 Task: Look for products from Nixie Sparkling Water only.
Action: Mouse pressed left at (21, 80)
Screenshot: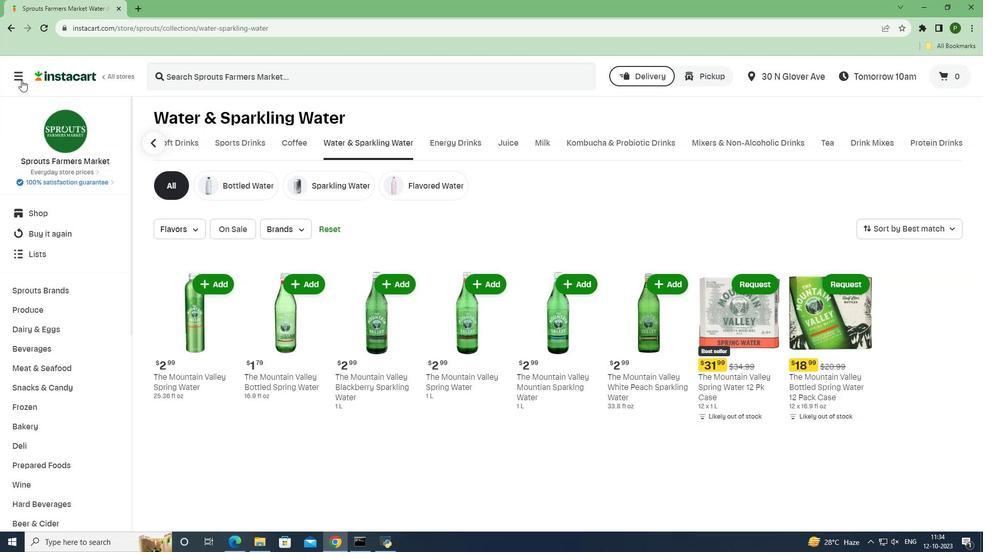 
Action: Mouse moved to (39, 269)
Screenshot: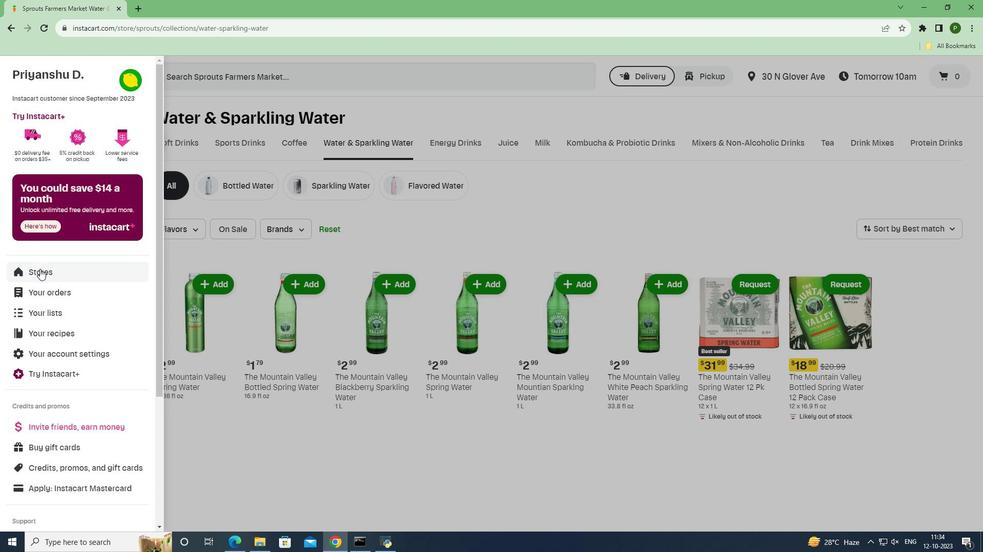 
Action: Mouse pressed left at (39, 269)
Screenshot: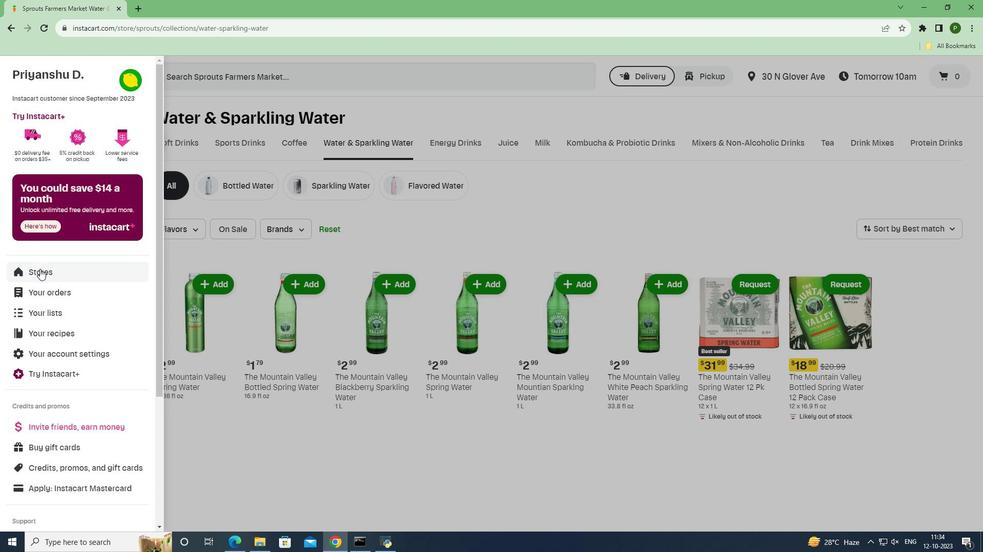 
Action: Mouse moved to (232, 118)
Screenshot: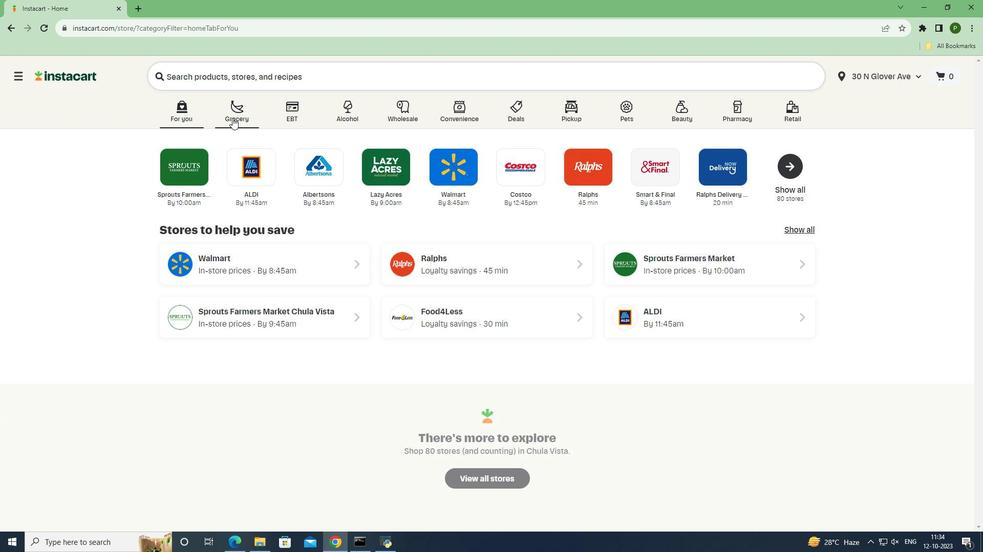 
Action: Mouse pressed left at (232, 118)
Screenshot: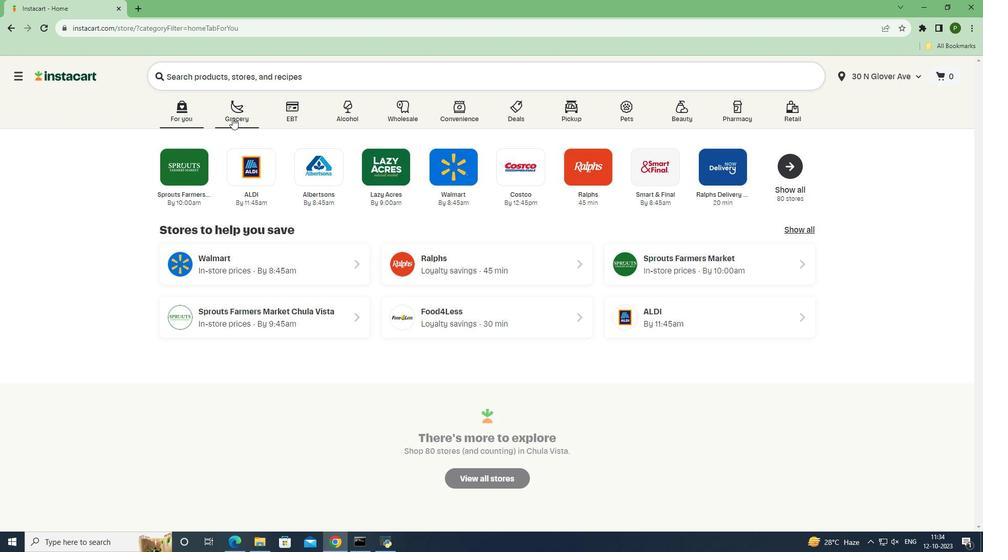 
Action: Mouse moved to (410, 244)
Screenshot: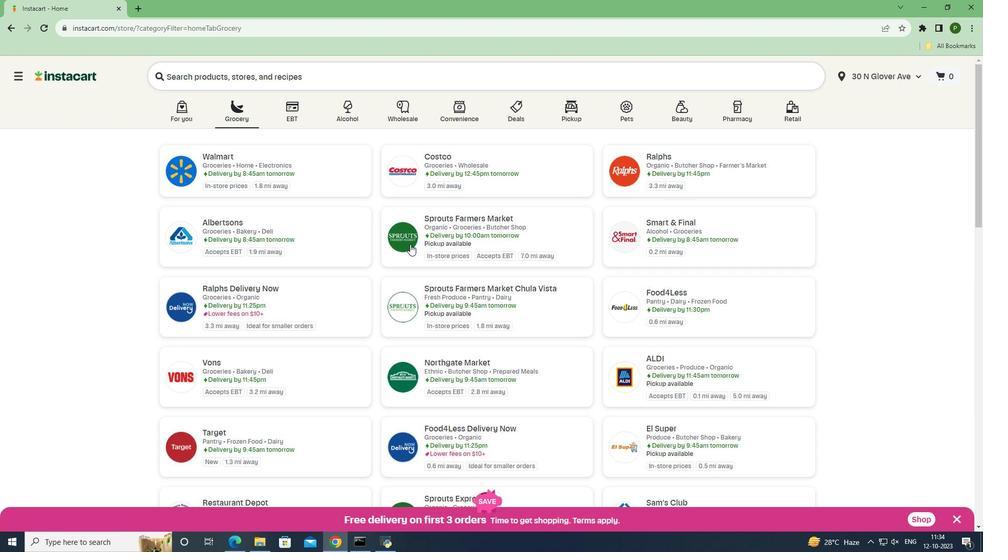 
Action: Mouse pressed left at (410, 244)
Screenshot: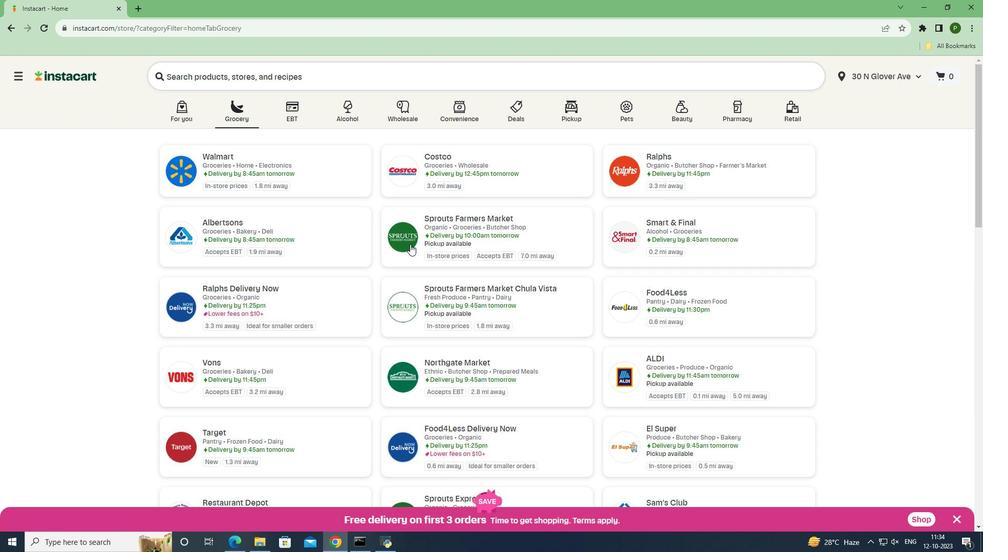 
Action: Mouse moved to (61, 352)
Screenshot: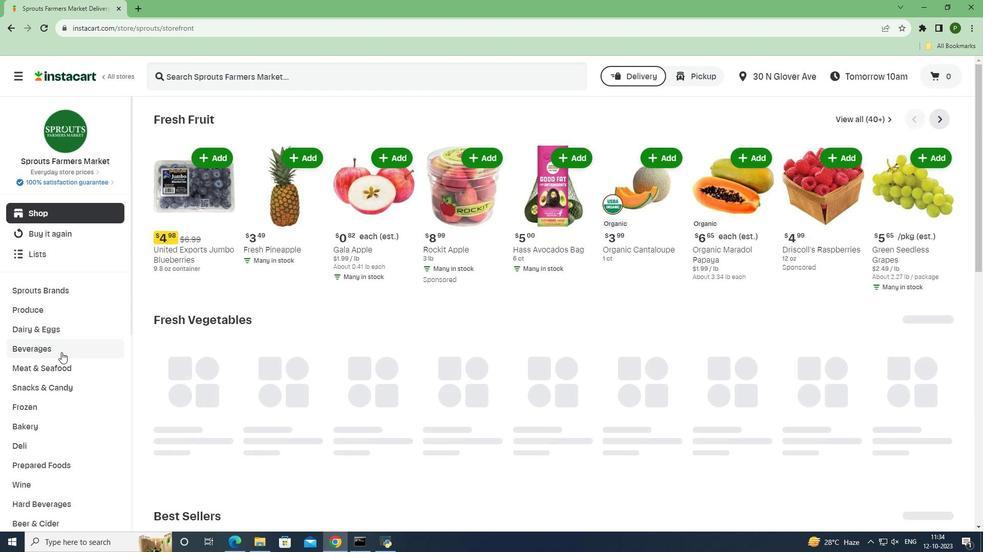 
Action: Mouse pressed left at (61, 352)
Screenshot: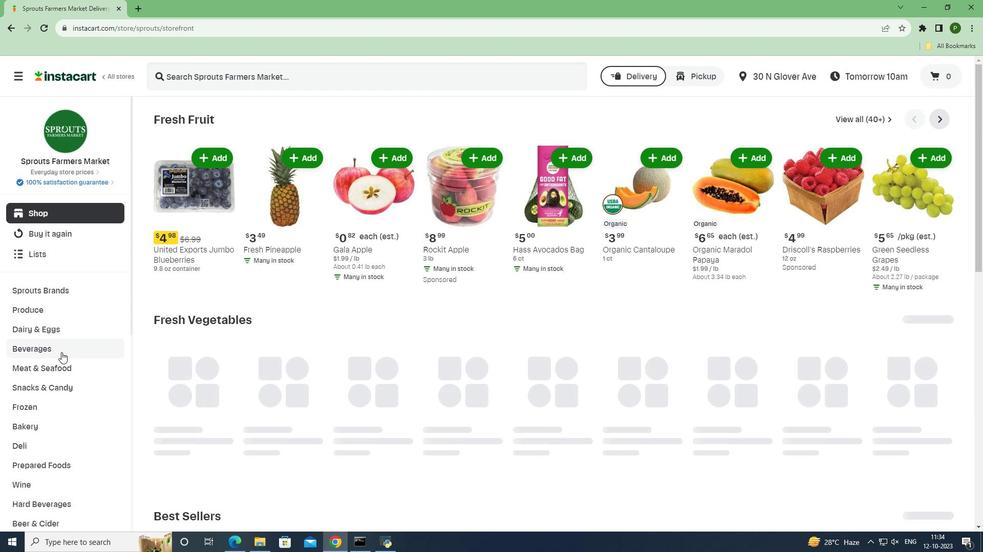 
Action: Mouse moved to (432, 144)
Screenshot: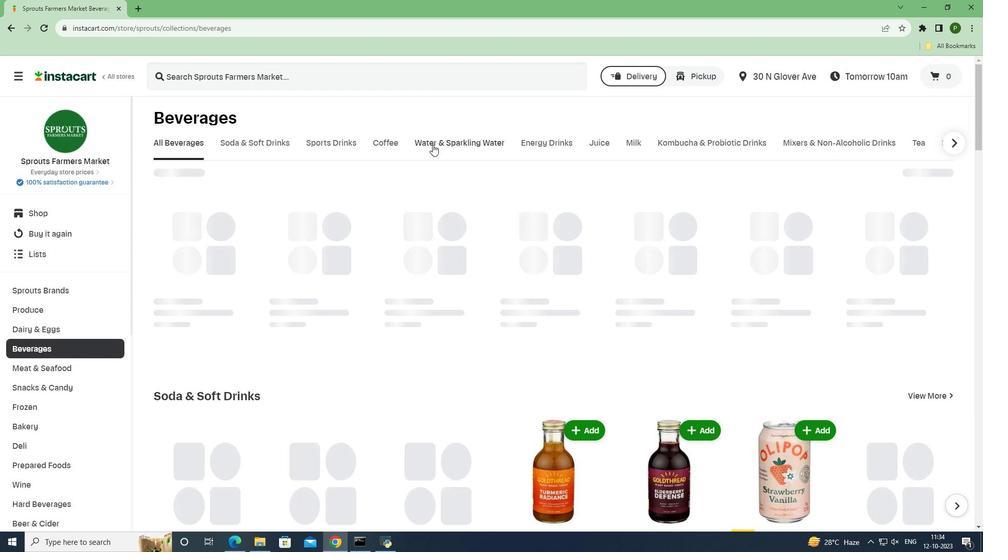 
Action: Mouse pressed left at (432, 144)
Screenshot: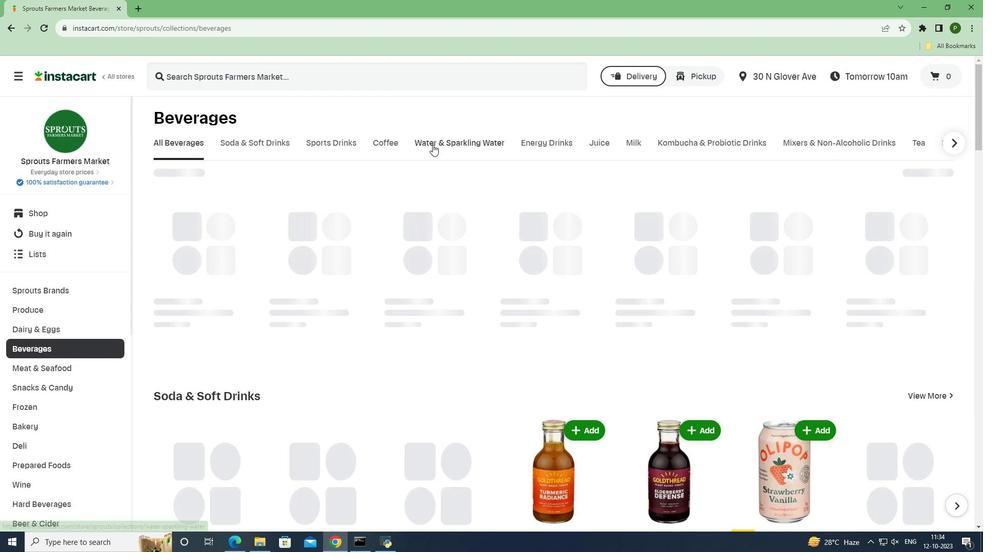 
Action: Mouse moved to (299, 235)
Screenshot: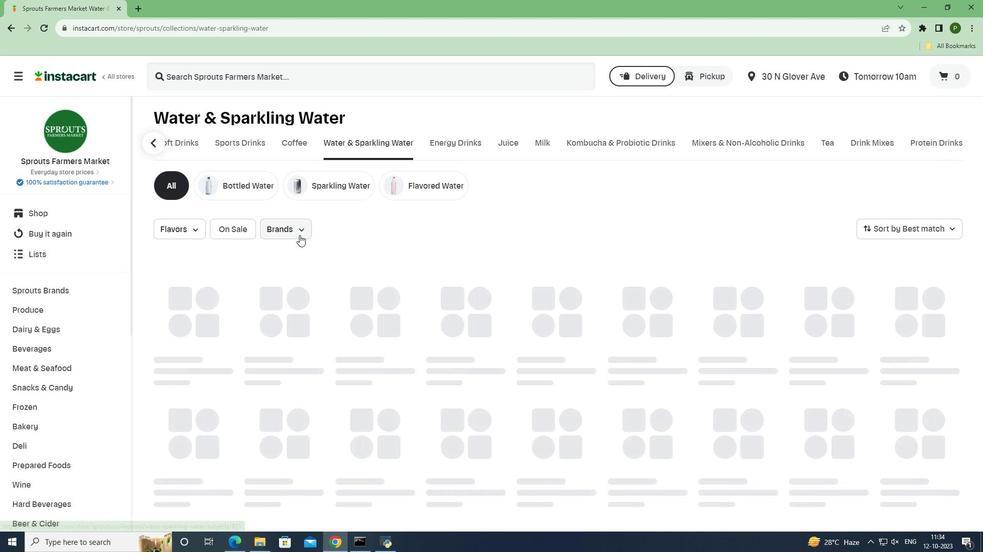 
Action: Mouse pressed left at (299, 235)
Screenshot: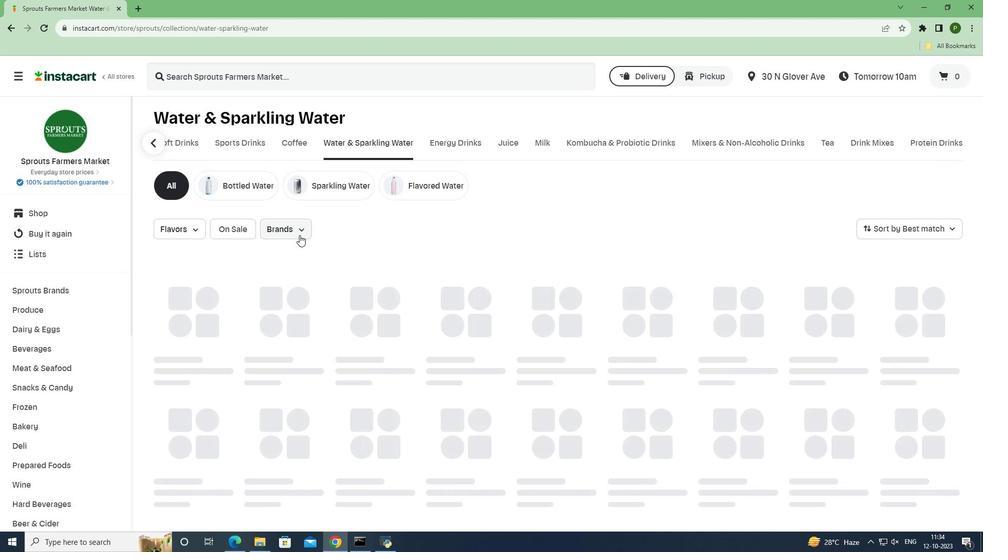 
Action: Mouse moved to (334, 323)
Screenshot: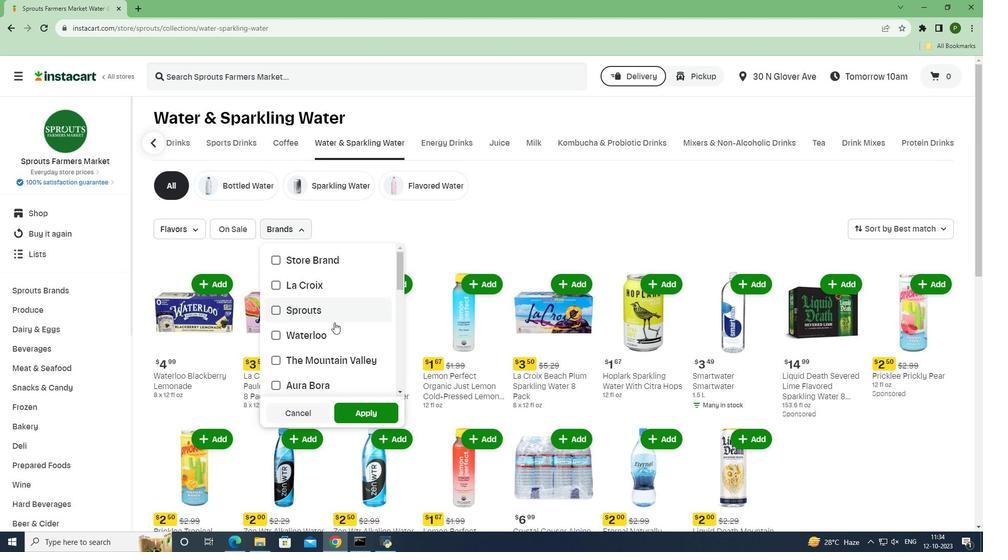 
Action: Mouse scrolled (334, 322) with delta (0, 0)
Screenshot: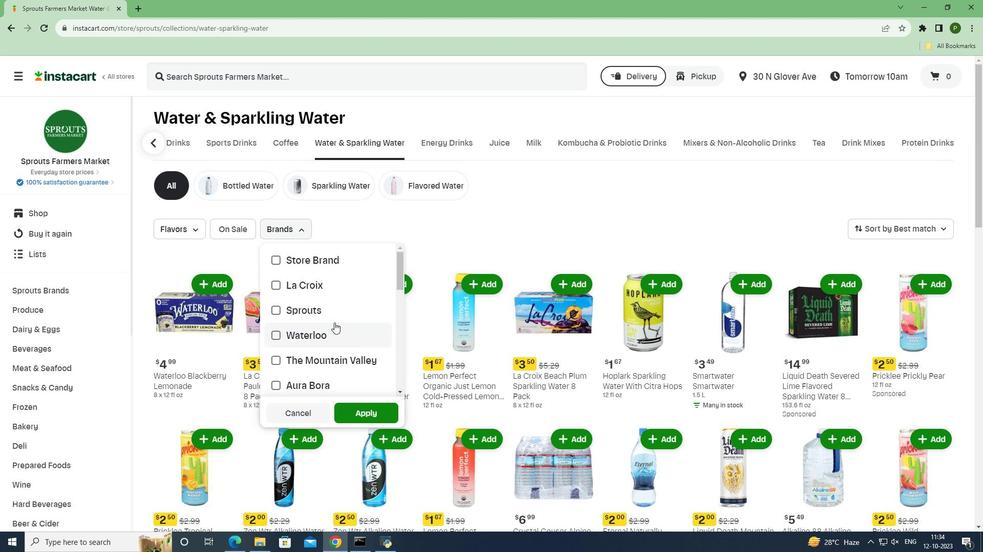 
Action: Mouse scrolled (334, 322) with delta (0, 0)
Screenshot: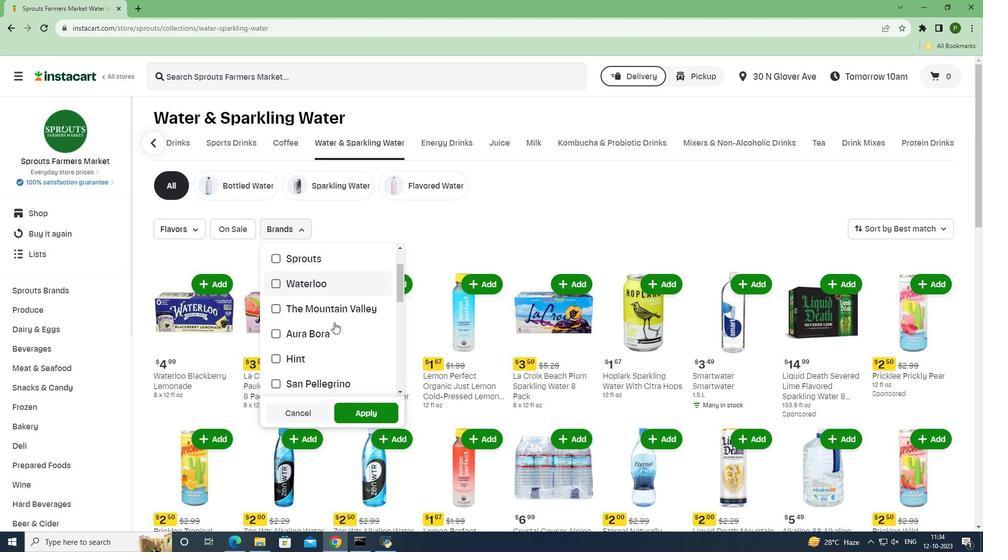 
Action: Mouse scrolled (334, 322) with delta (0, 0)
Screenshot: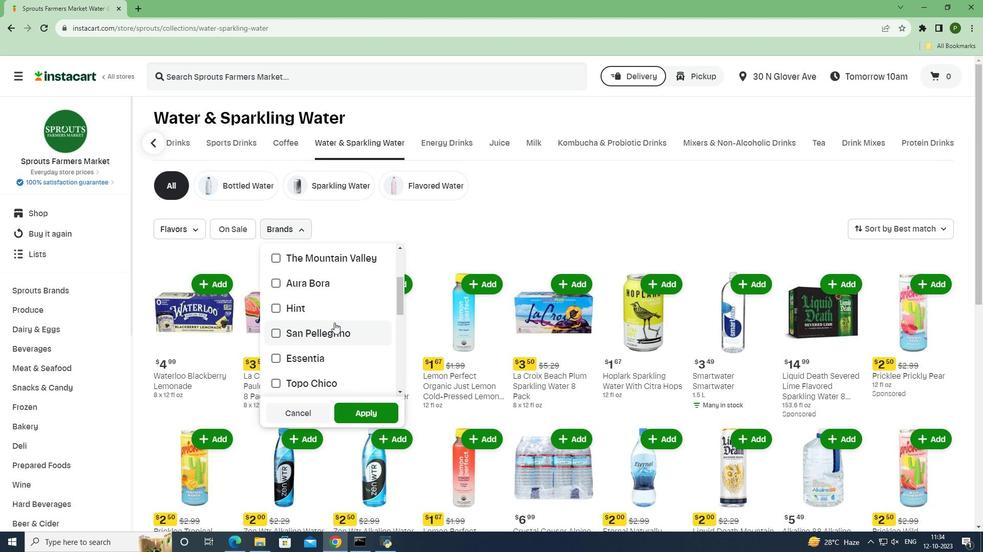 
Action: Mouse scrolled (334, 322) with delta (0, 0)
Screenshot: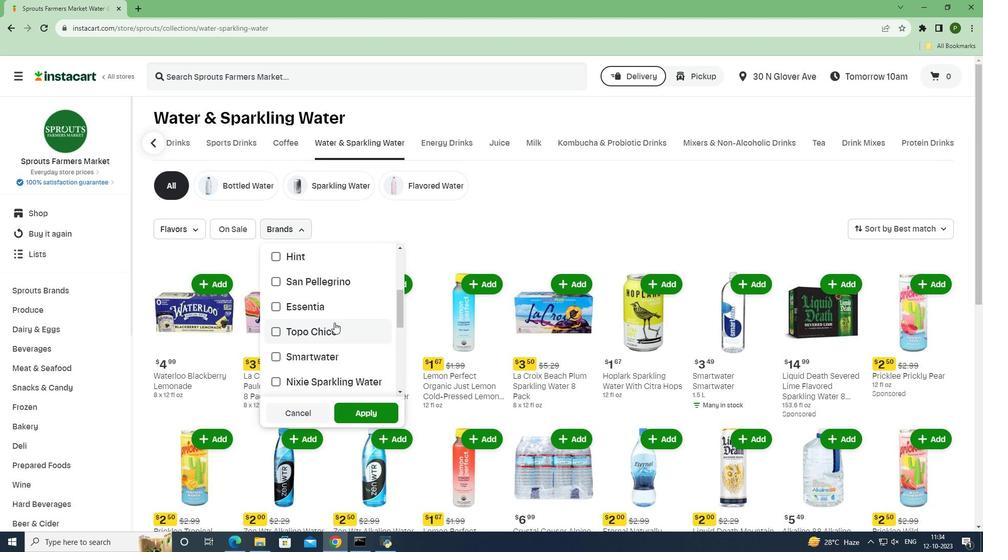 
Action: Mouse moved to (334, 327)
Screenshot: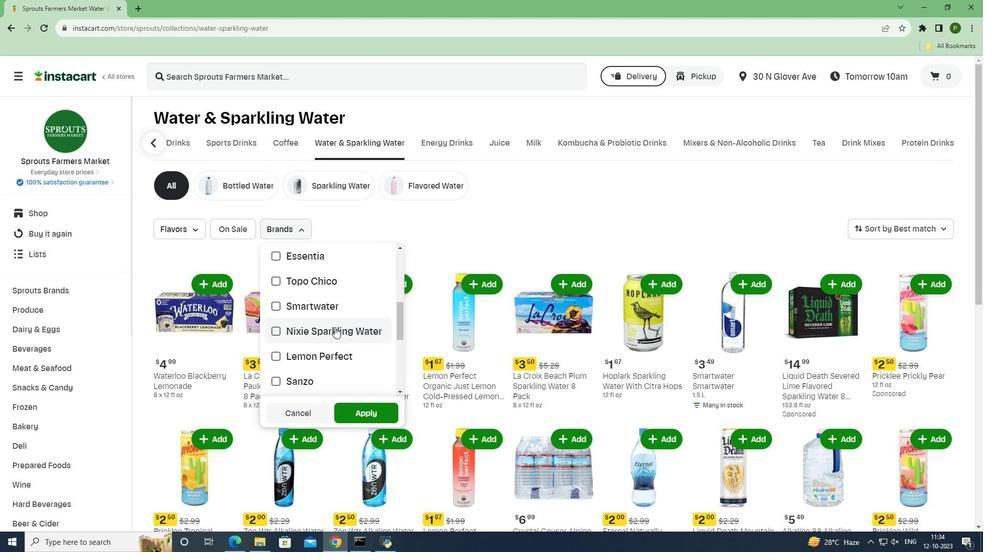 
Action: Mouse pressed left at (334, 327)
Screenshot: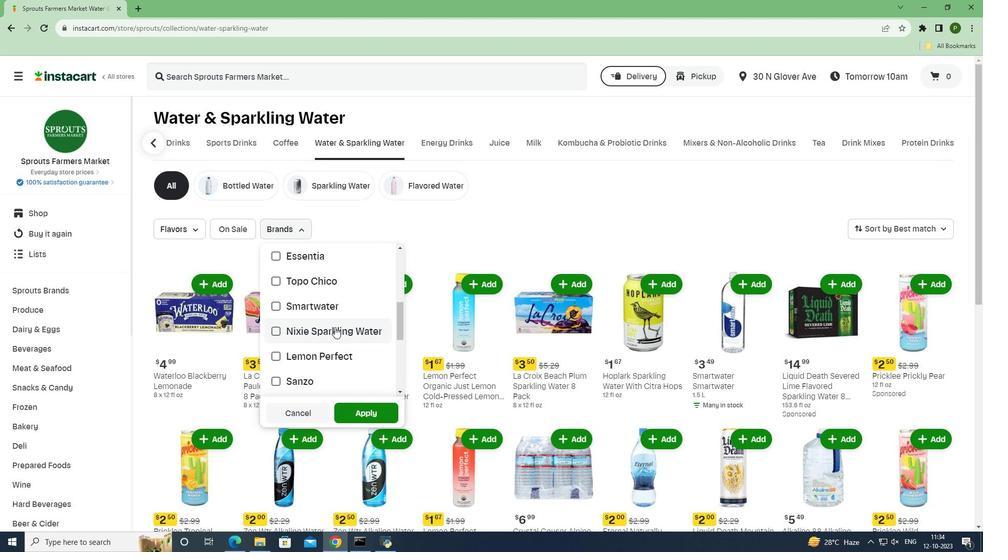 
Action: Mouse moved to (363, 409)
Screenshot: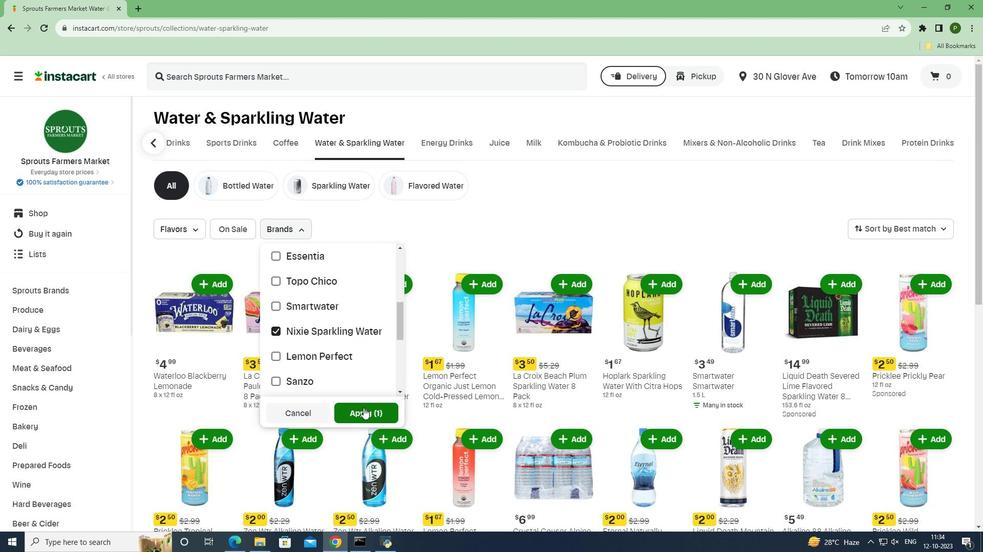 
Action: Mouse pressed left at (363, 409)
Screenshot: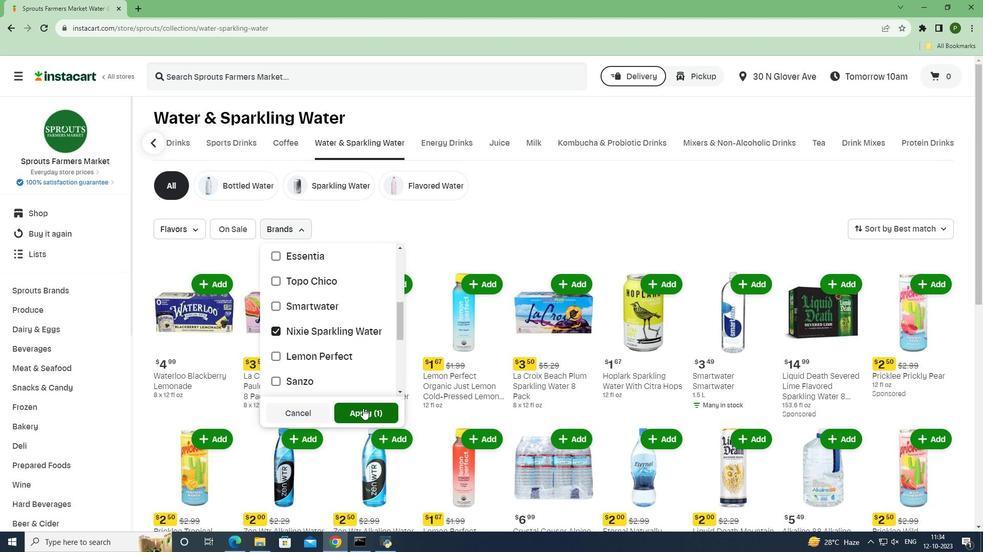 
Action: Mouse moved to (474, 409)
Screenshot: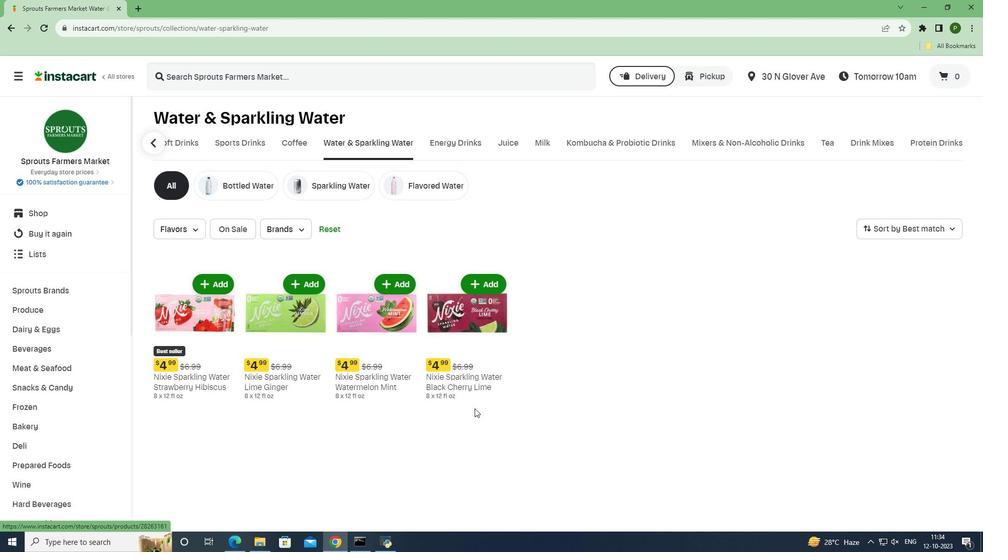 
Action: Mouse scrolled (474, 408) with delta (0, 0)
Screenshot: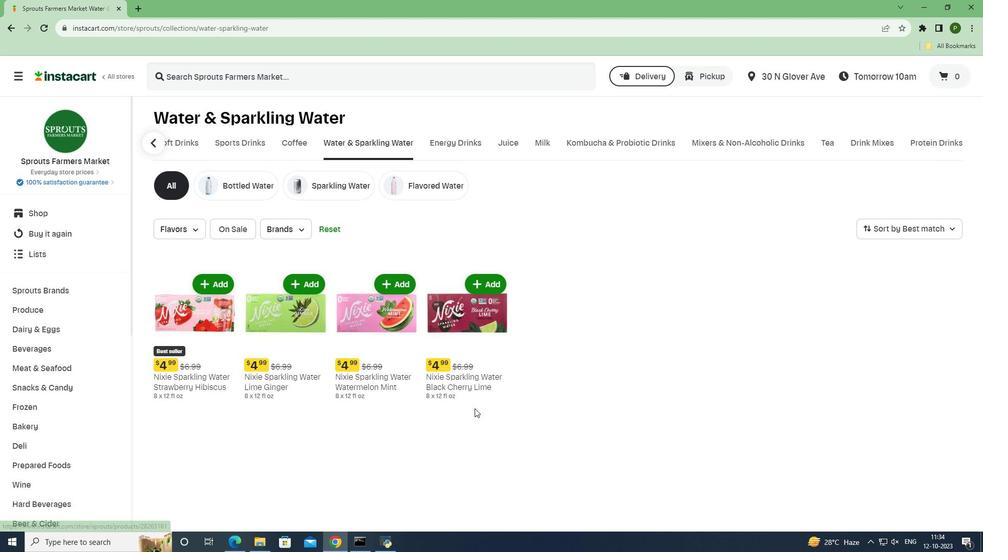
Action: Mouse scrolled (474, 408) with delta (0, 0)
Screenshot: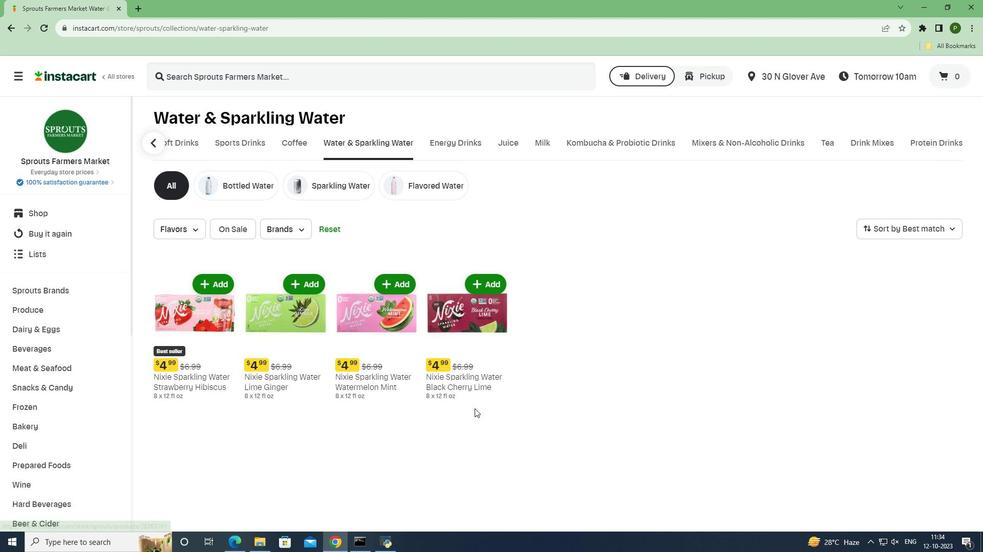 
